 Task: Add South Of France Lemon Verbena Hand Wash to the cart.
Action: Mouse moved to (974, 377)
Screenshot: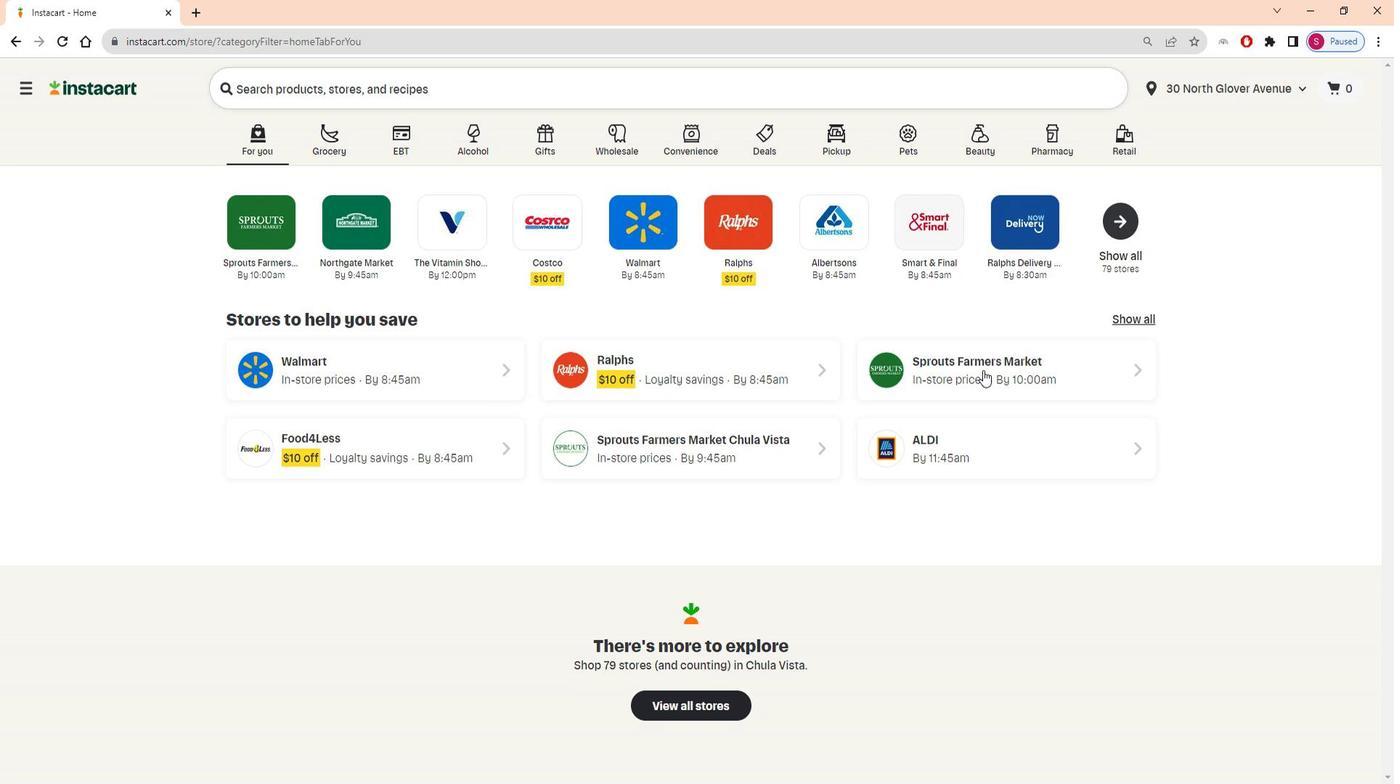 
Action: Mouse pressed left at (974, 377)
Screenshot: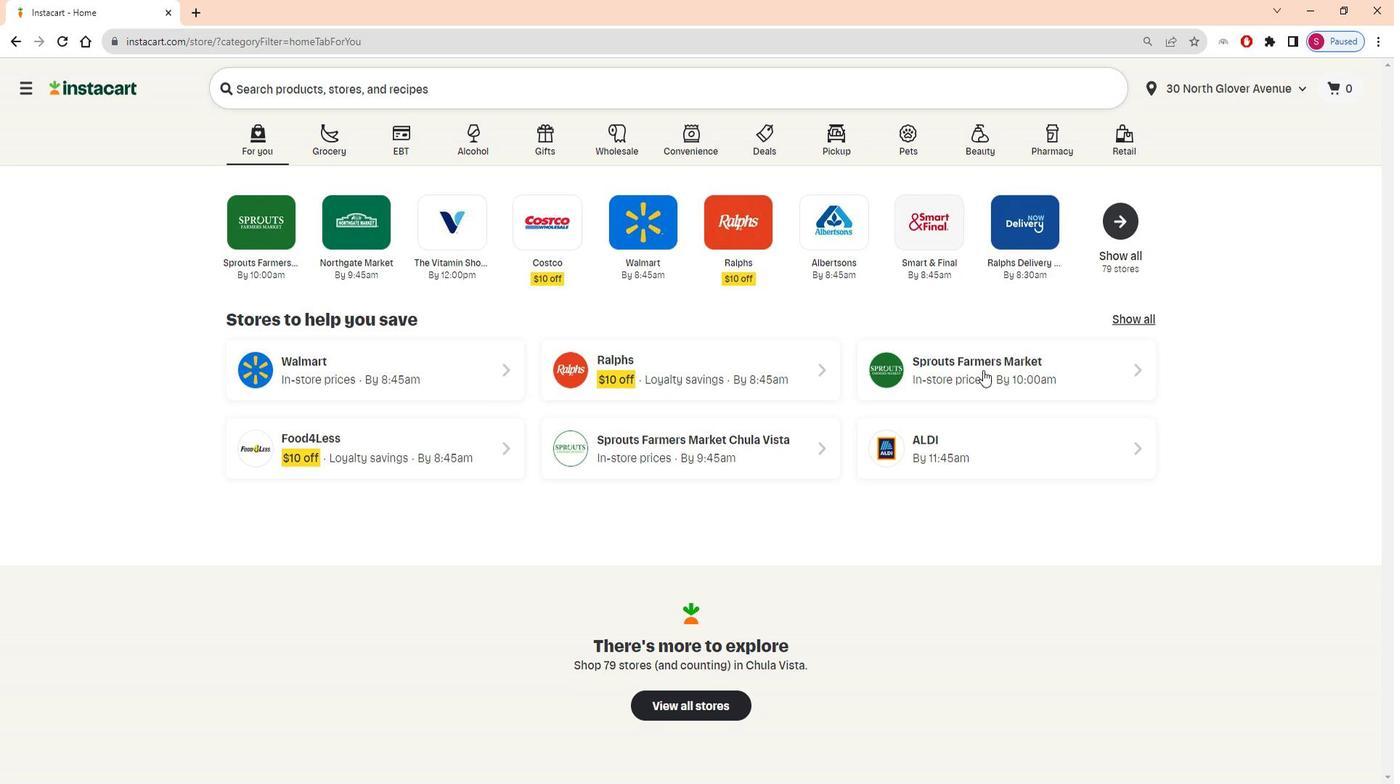 
Action: Mouse moved to (111, 549)
Screenshot: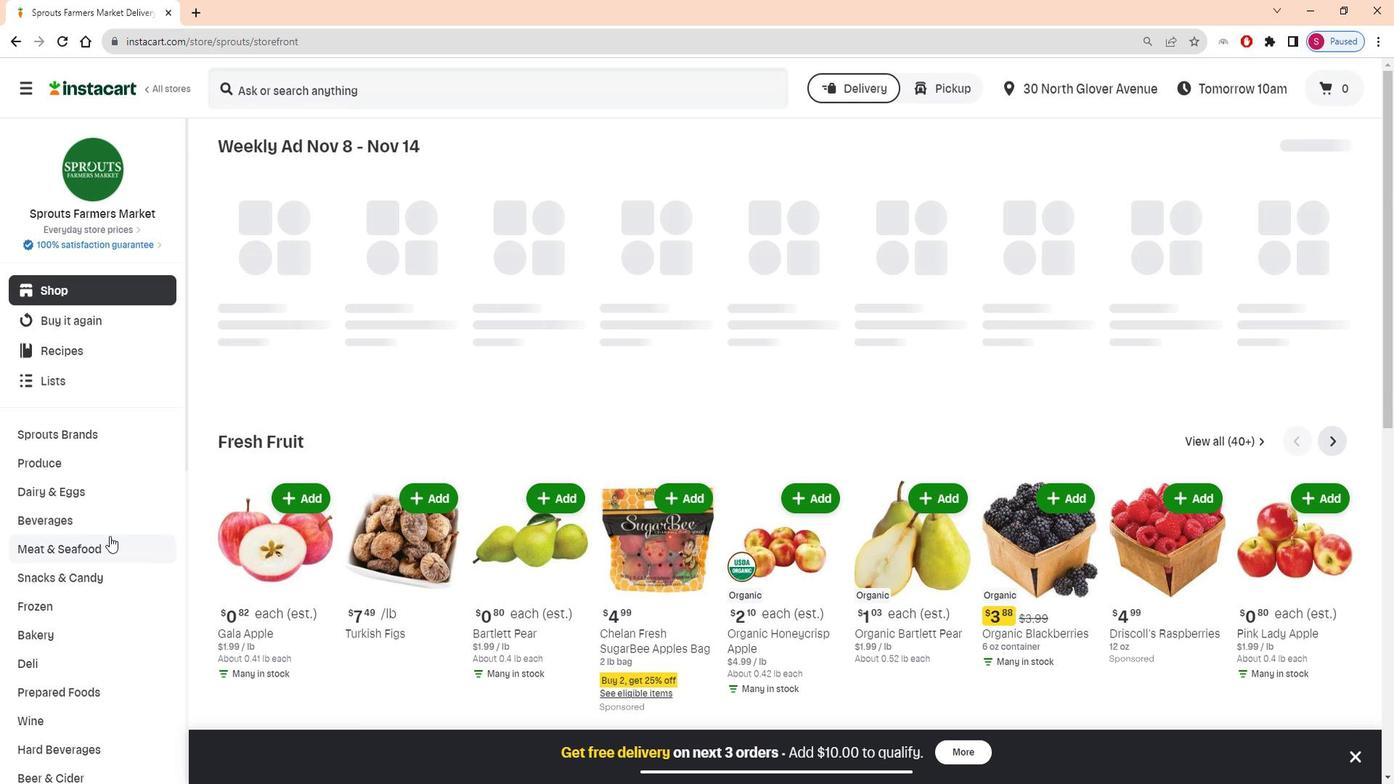 
Action: Mouse scrolled (111, 547) with delta (0, -1)
Screenshot: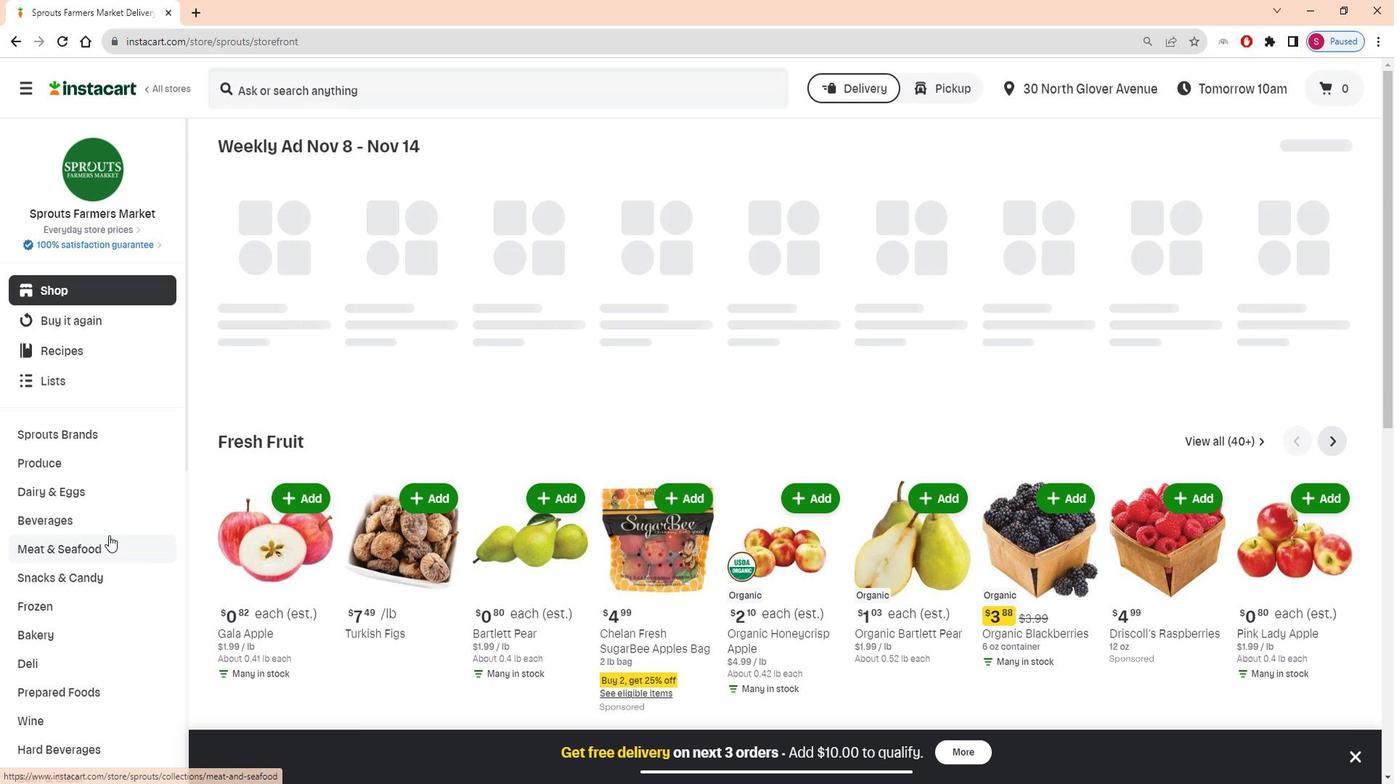 
Action: Mouse scrolled (111, 547) with delta (0, -1)
Screenshot: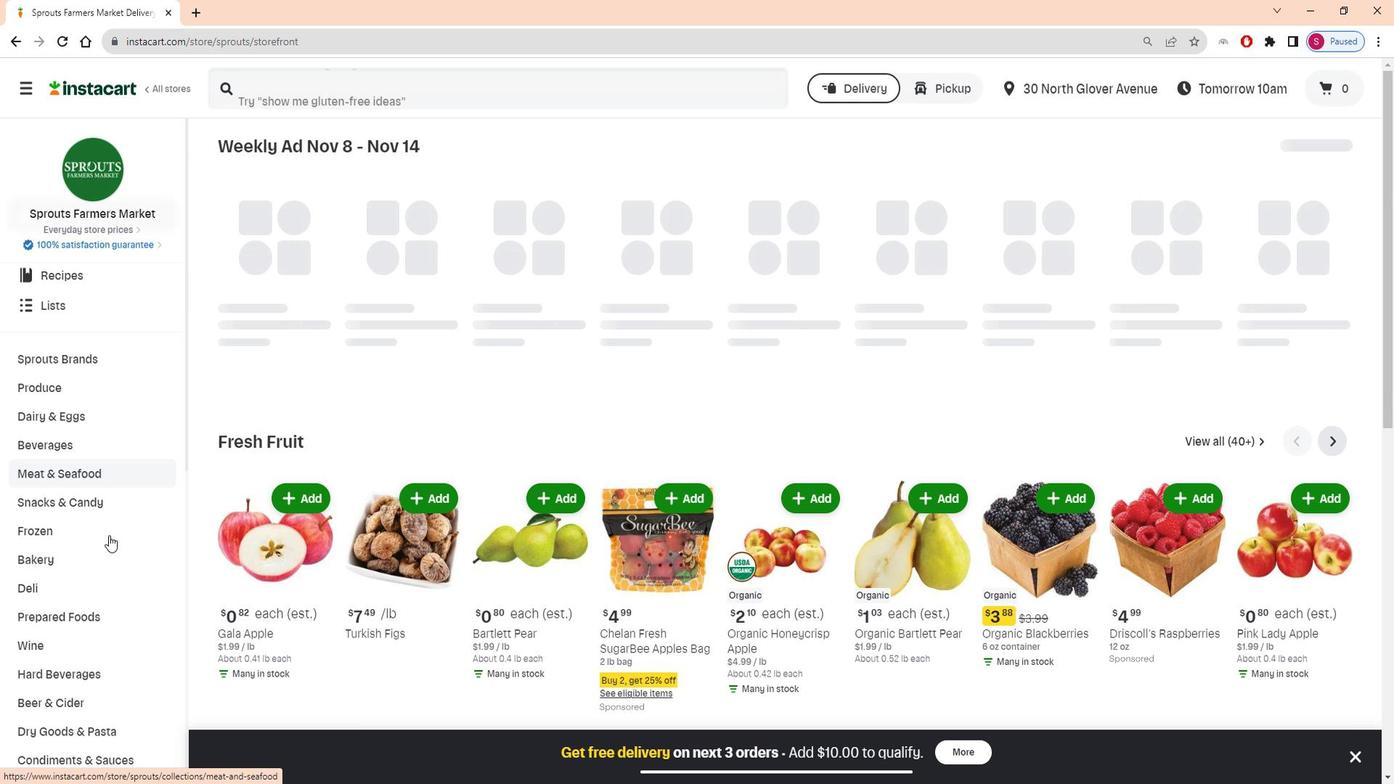
Action: Mouse scrolled (111, 547) with delta (0, -1)
Screenshot: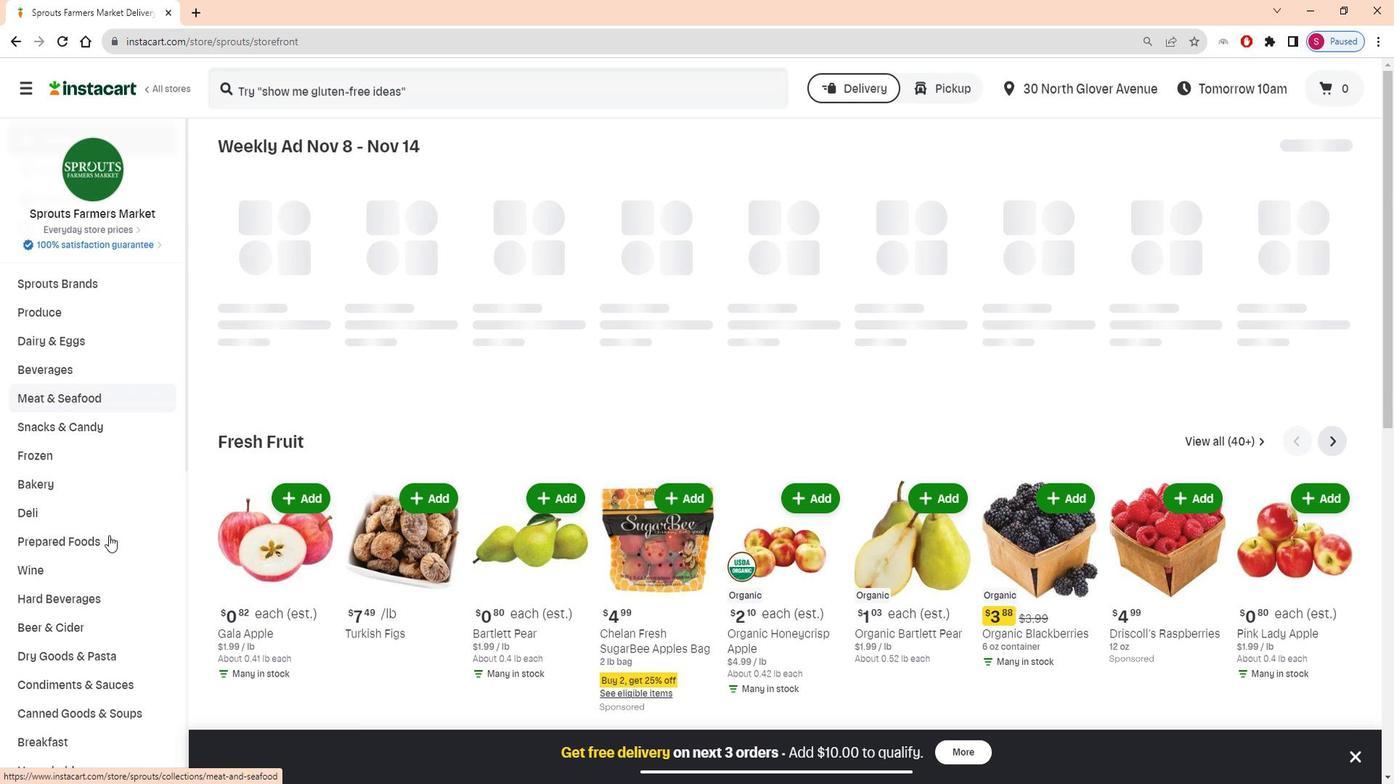 
Action: Mouse scrolled (111, 547) with delta (0, -1)
Screenshot: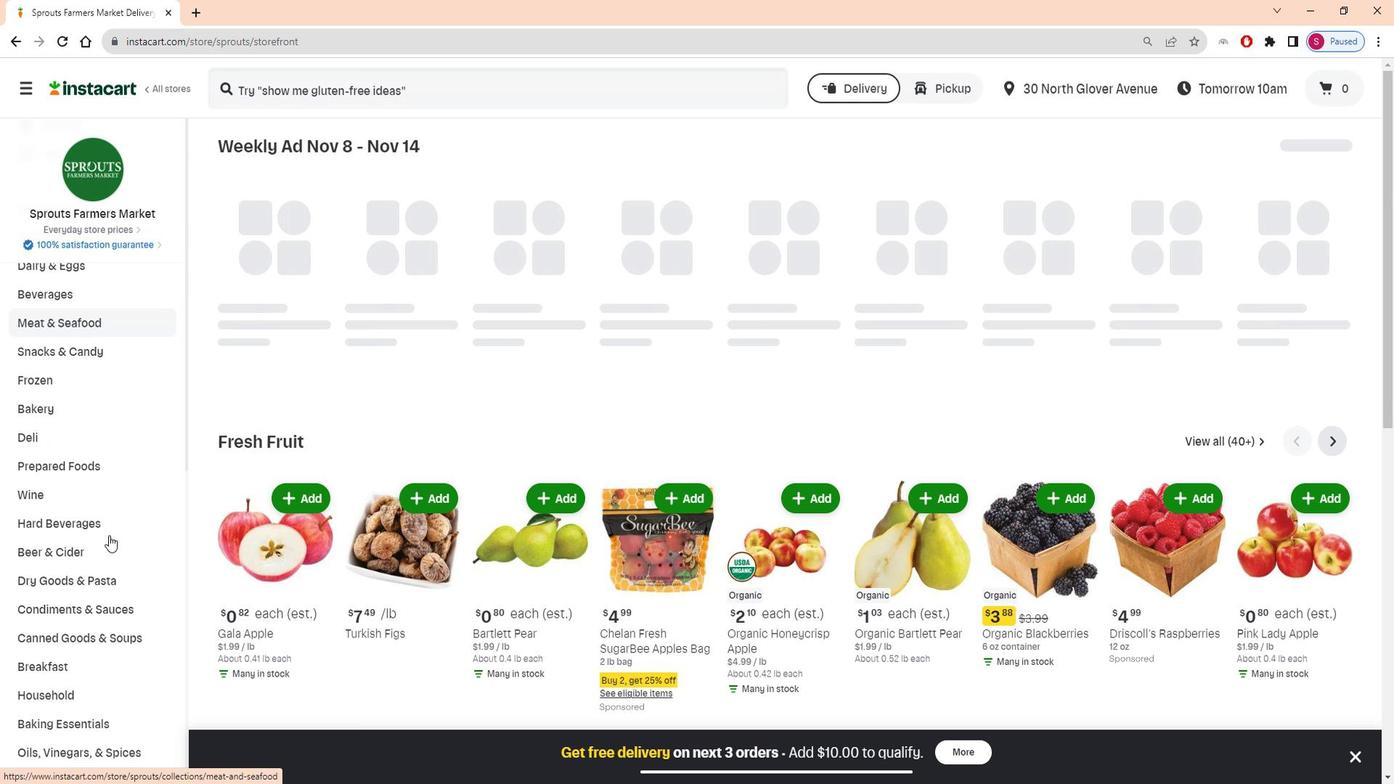 
Action: Mouse scrolled (111, 547) with delta (0, -1)
Screenshot: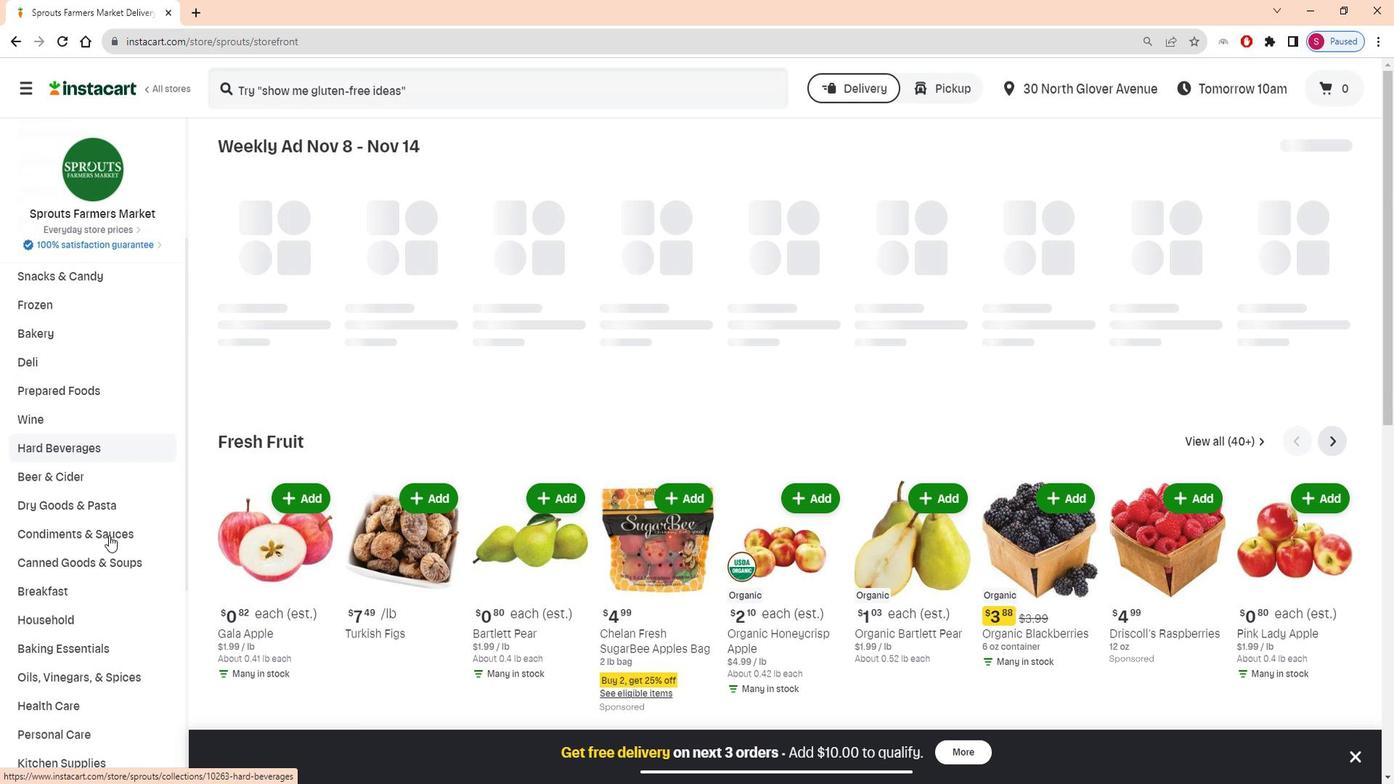 
Action: Mouse scrolled (111, 547) with delta (0, -1)
Screenshot: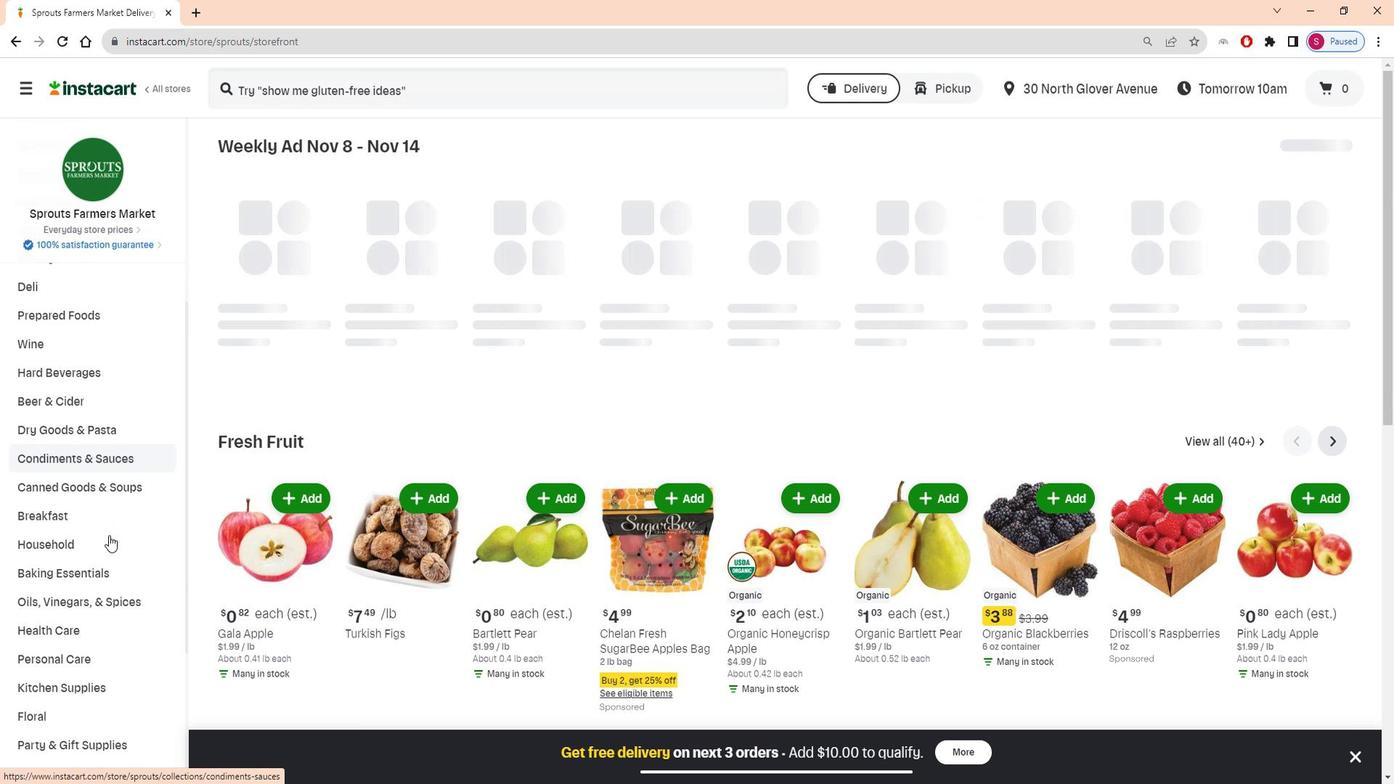 
Action: Mouse scrolled (111, 547) with delta (0, -1)
Screenshot: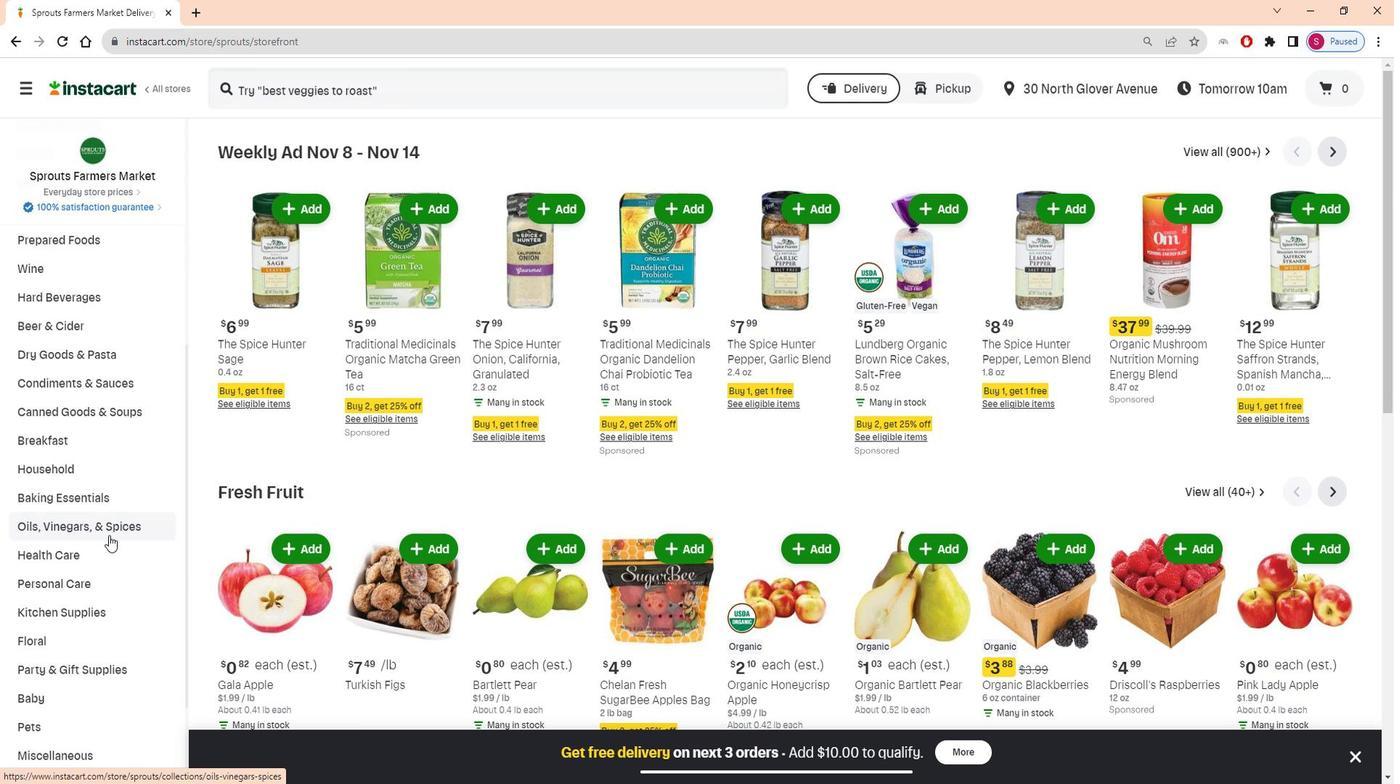 
Action: Mouse moved to (74, 512)
Screenshot: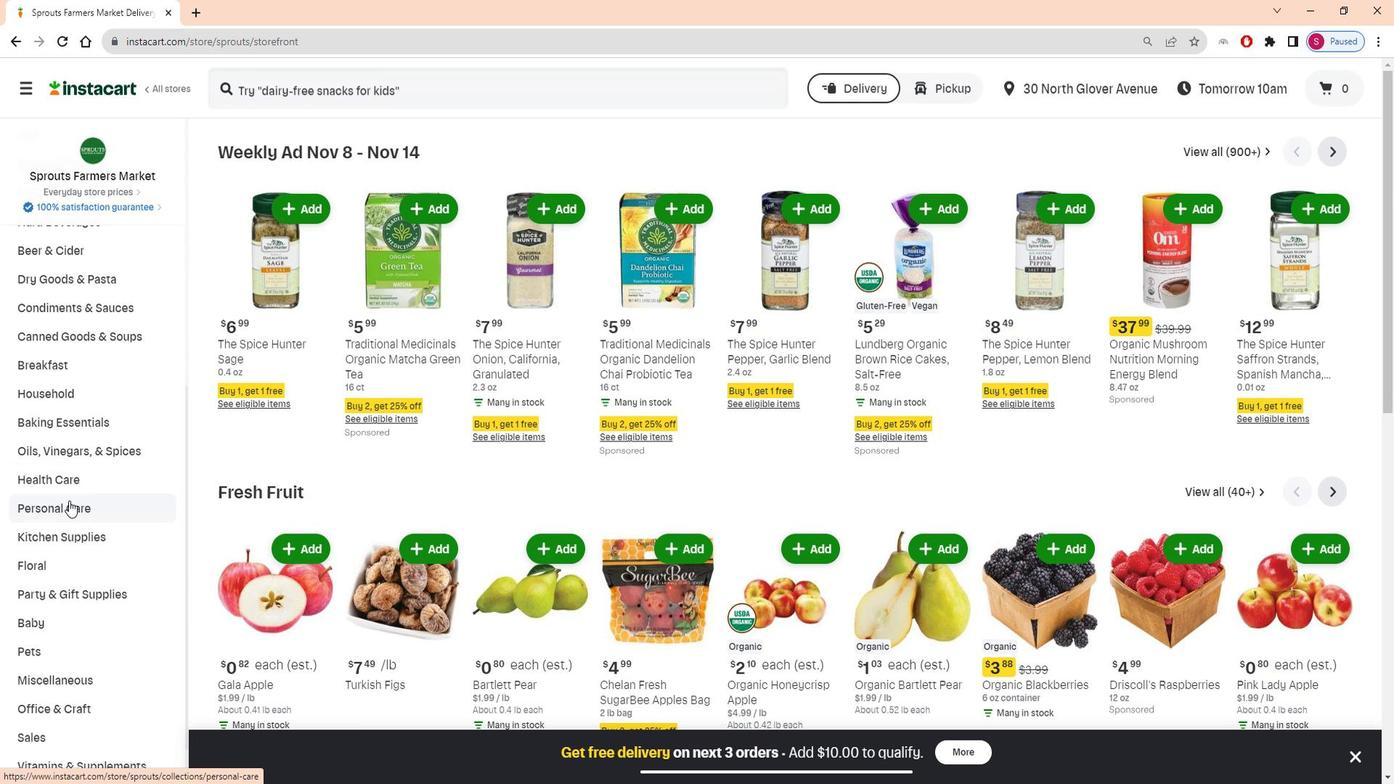 
Action: Mouse pressed left at (74, 512)
Screenshot: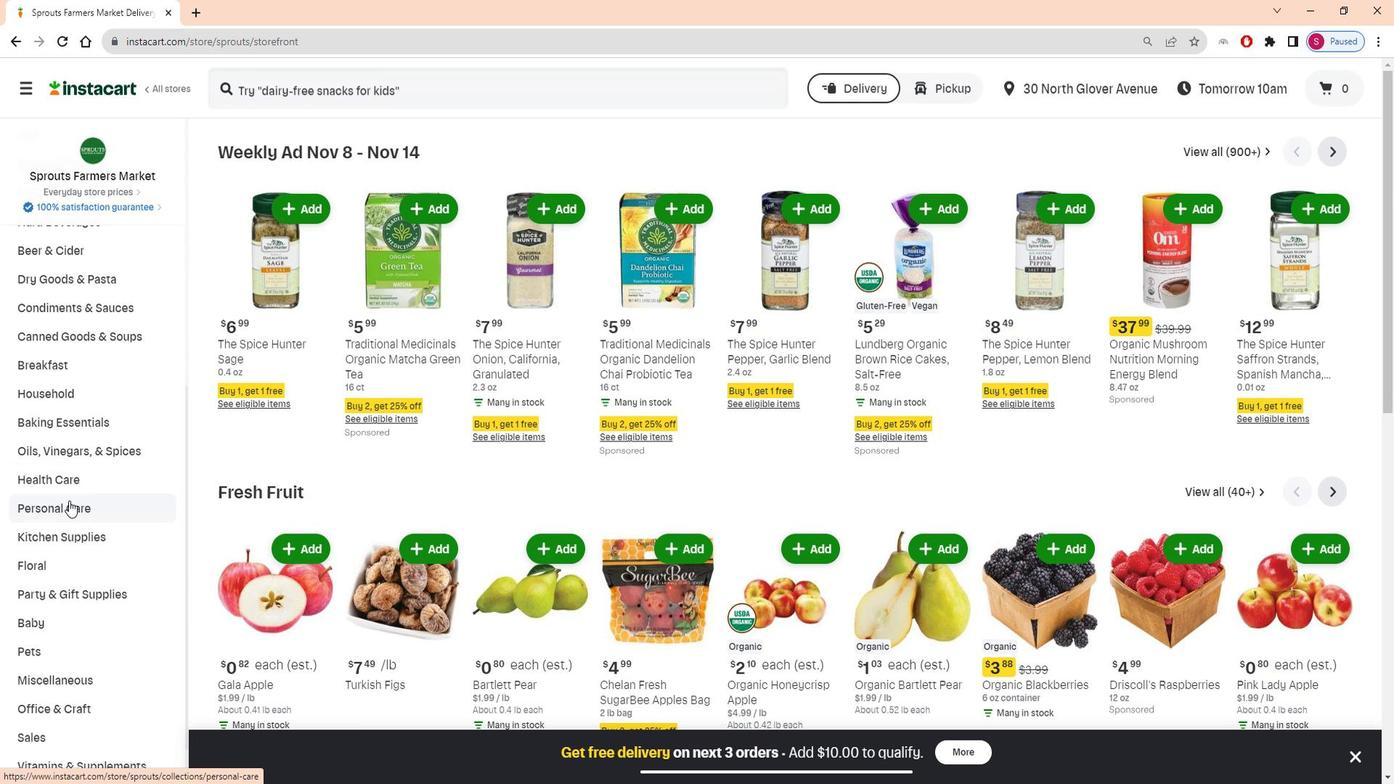 
Action: Mouse moved to (349, 180)
Screenshot: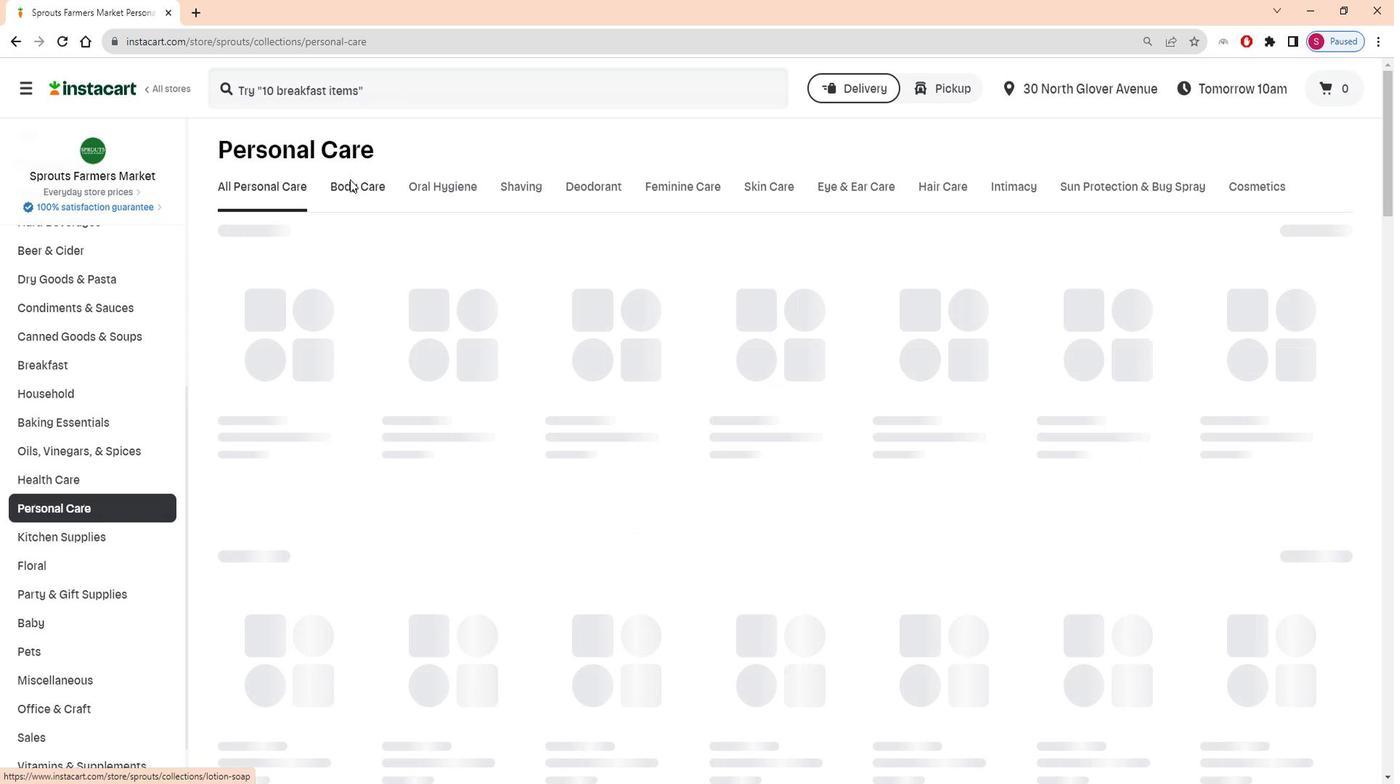 
Action: Mouse pressed left at (349, 180)
Screenshot: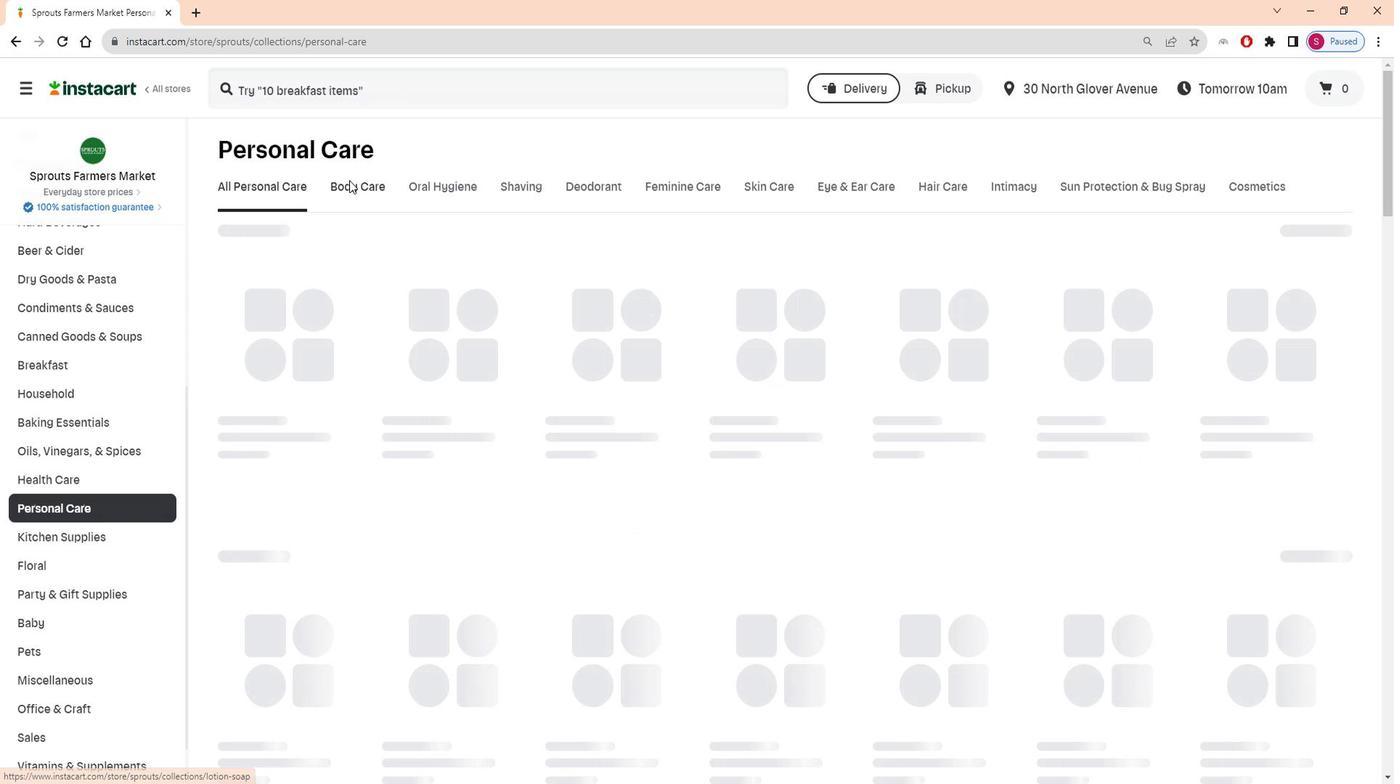 
Action: Mouse moved to (473, 262)
Screenshot: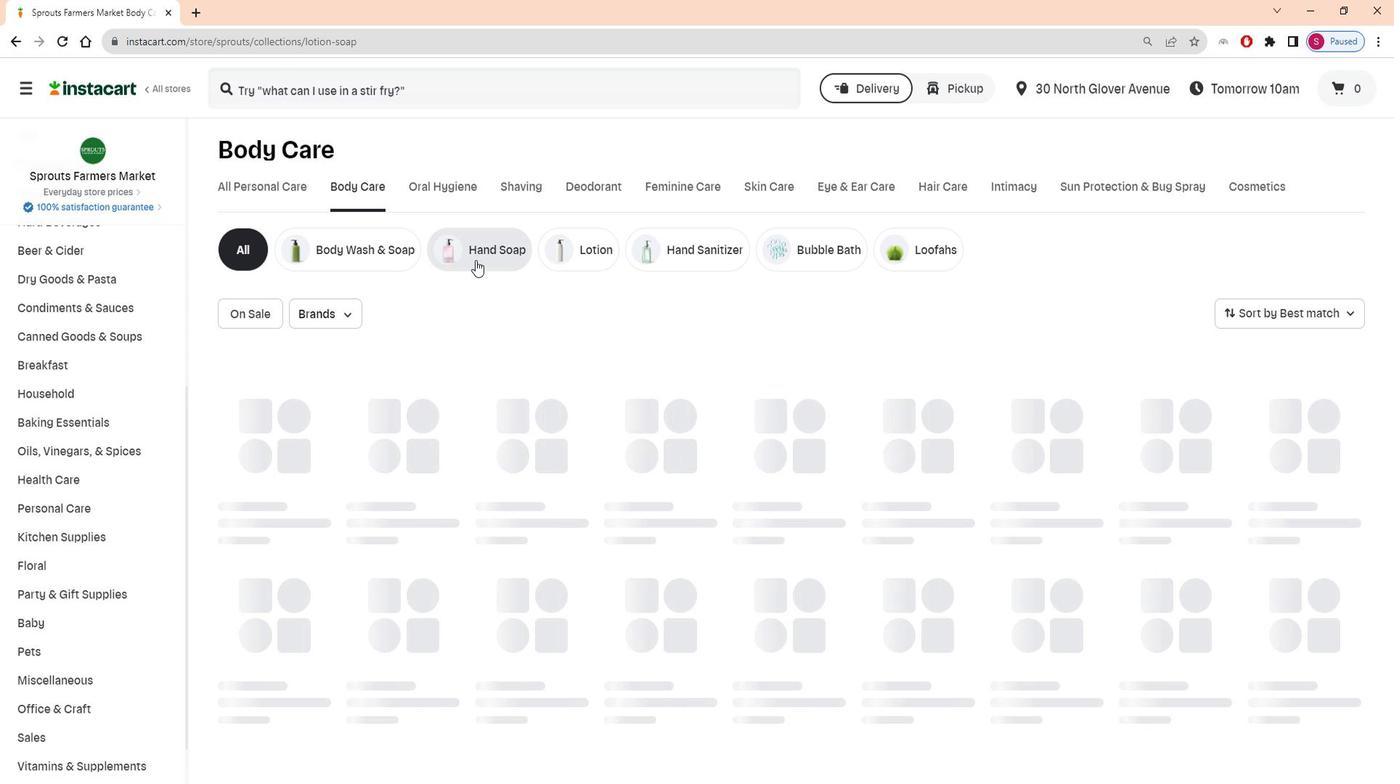 
Action: Mouse pressed left at (473, 262)
Screenshot: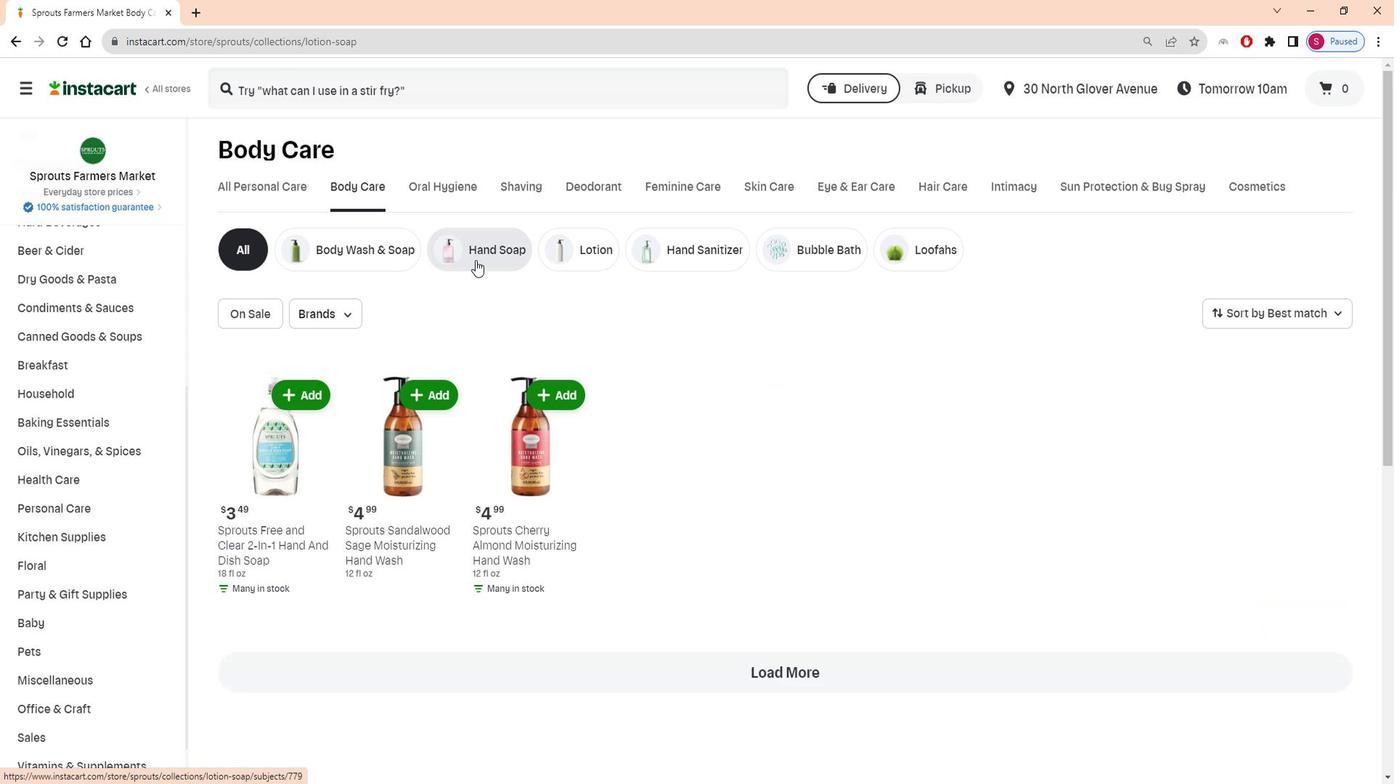 
Action: Mouse moved to (428, 90)
Screenshot: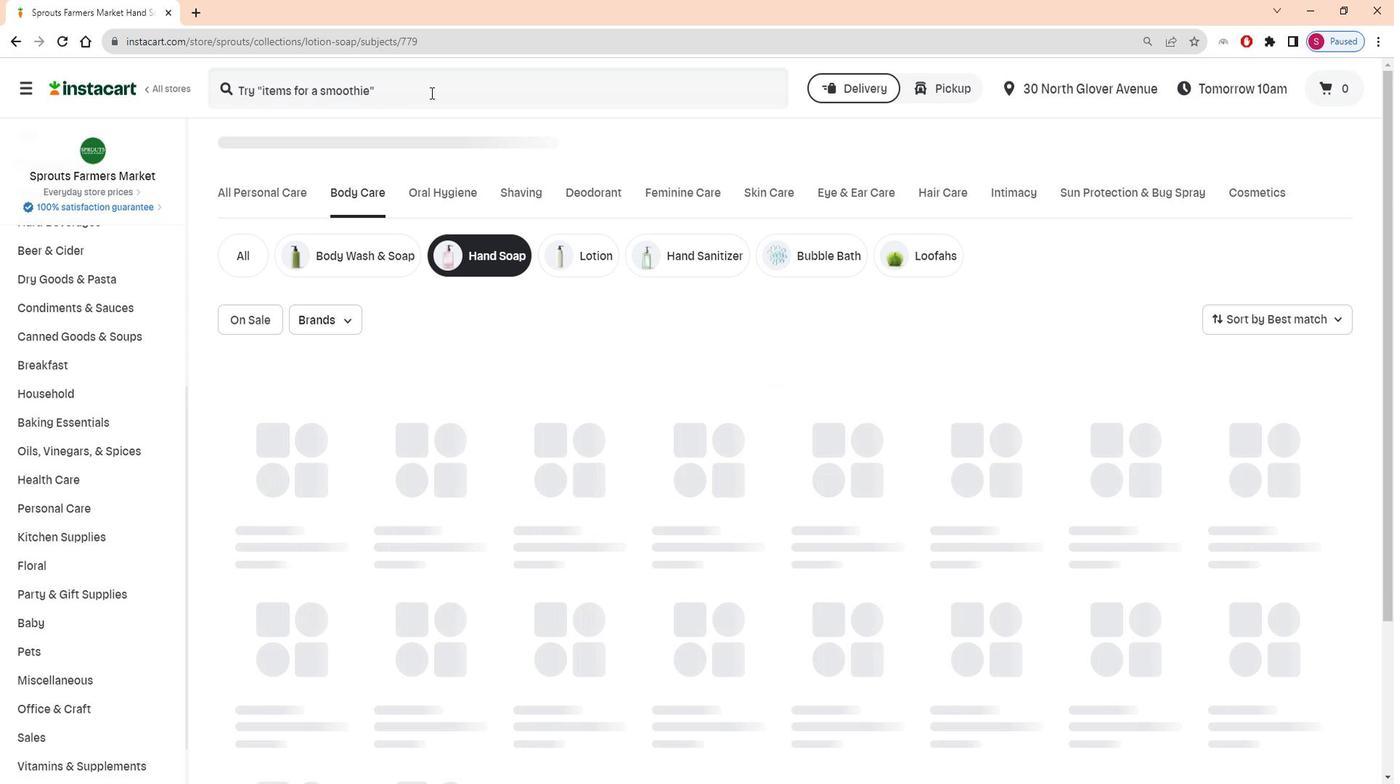 
Action: Mouse pressed left at (428, 90)
Screenshot: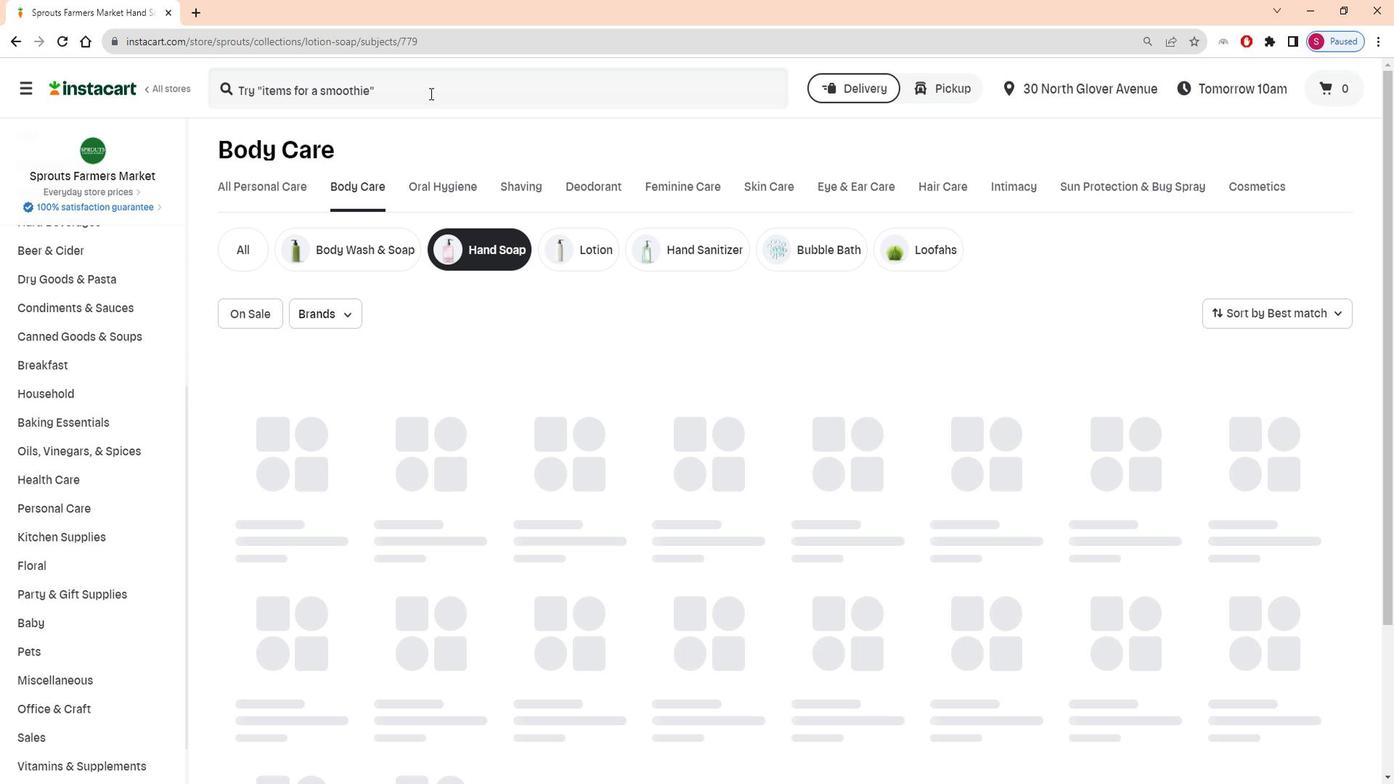 
Action: Key pressed <Key.shift>South<Key.space><Key.shift>f<Key.space><Key.backspace><Key.backspace><Key.shift>Of<Key.space><Key.shift>France<Key.space><Key.shift>Lemon<Key.space><Key.shift>Verbena<Key.space><Key.shift>Hand<Key.space><Key.shift>Wash<Key.space><Key.enter>
Screenshot: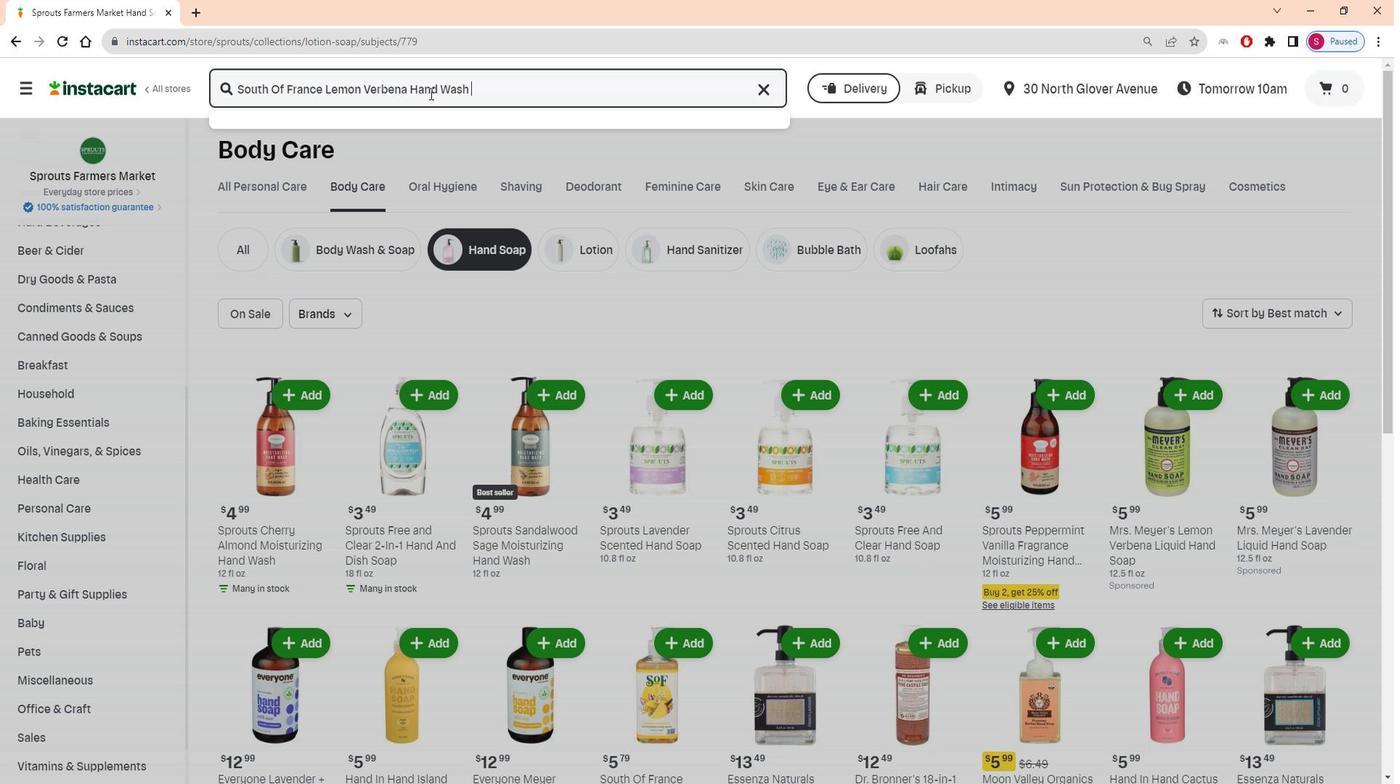 
Action: Mouse moved to (627, 242)
Screenshot: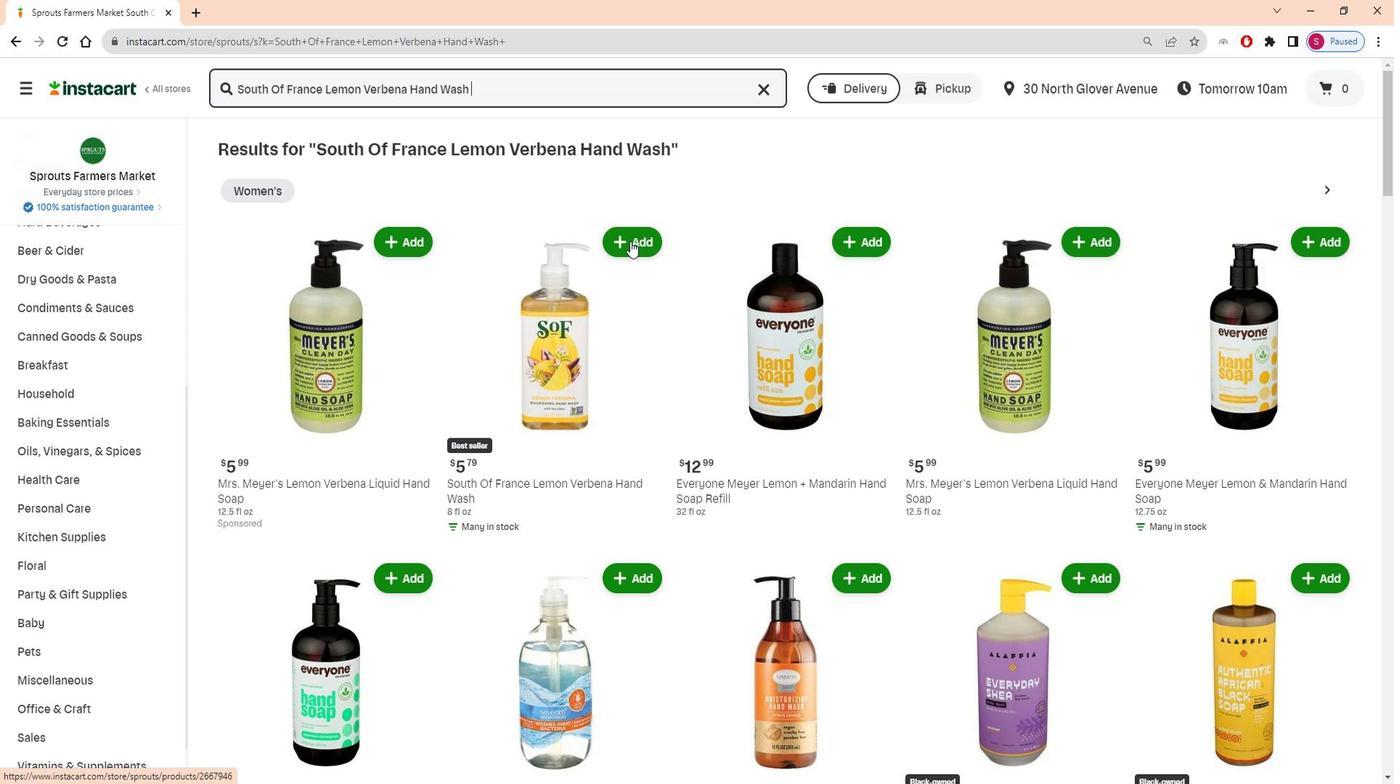 
Action: Mouse pressed left at (627, 242)
Screenshot: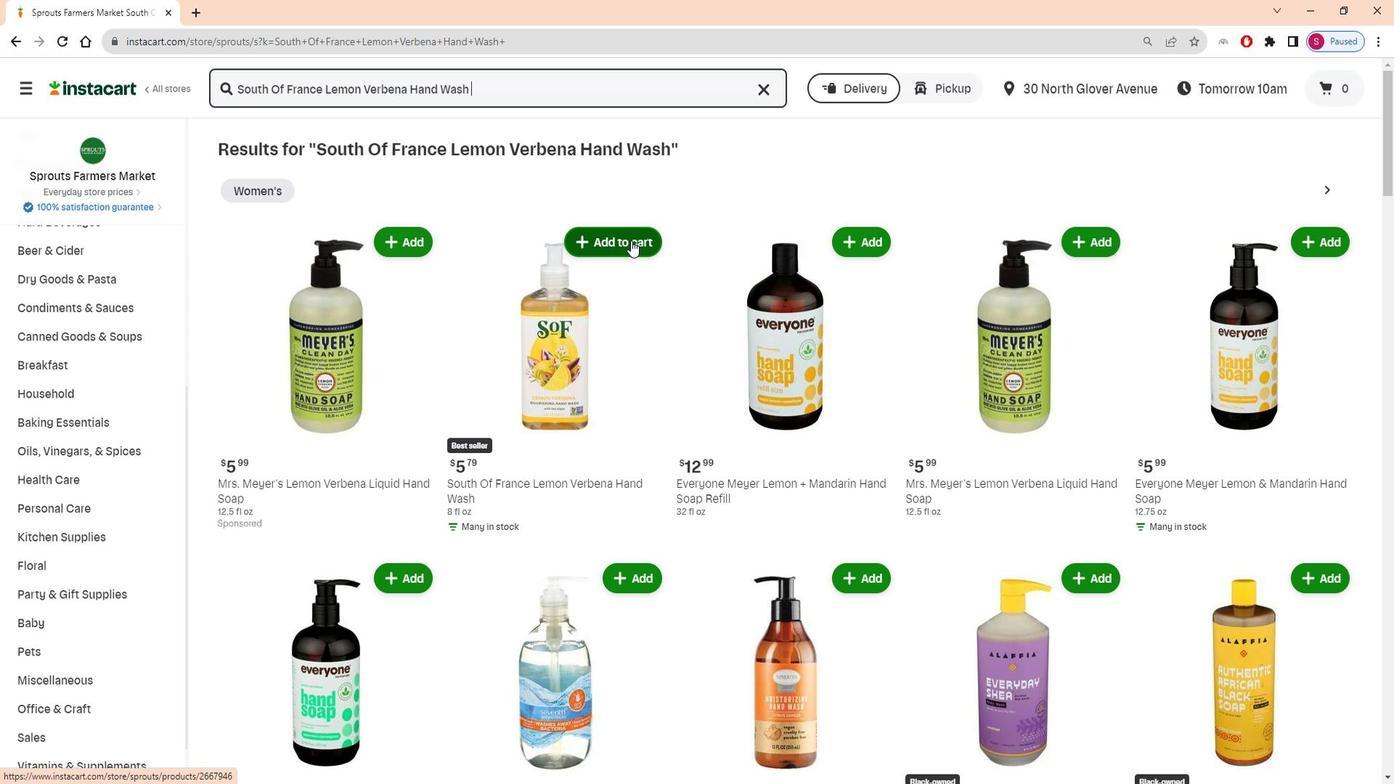 
Action: Mouse moved to (750, 202)
Screenshot: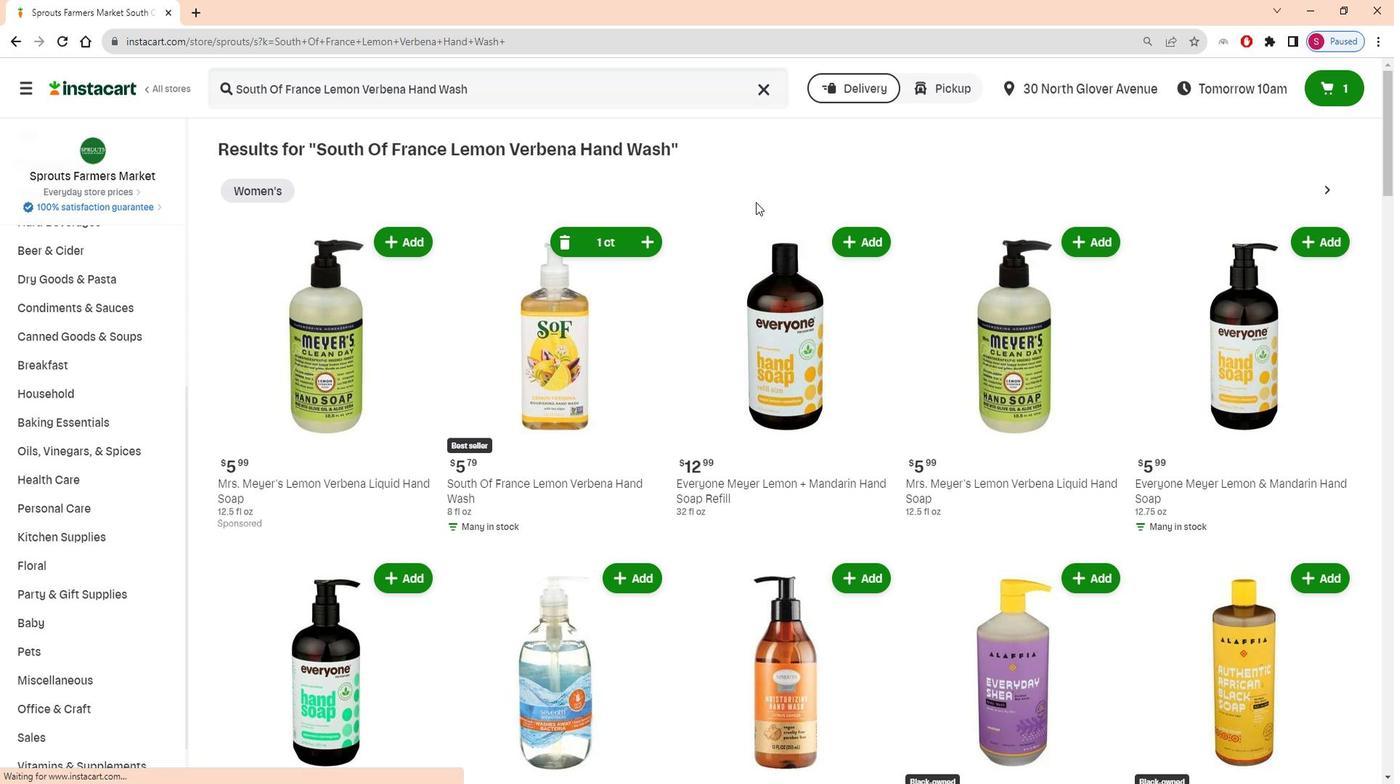 
